 Task: Add a field from the Popular template Priority a blank project AmplifyHQ
Action: Mouse moved to (80, 340)
Screenshot: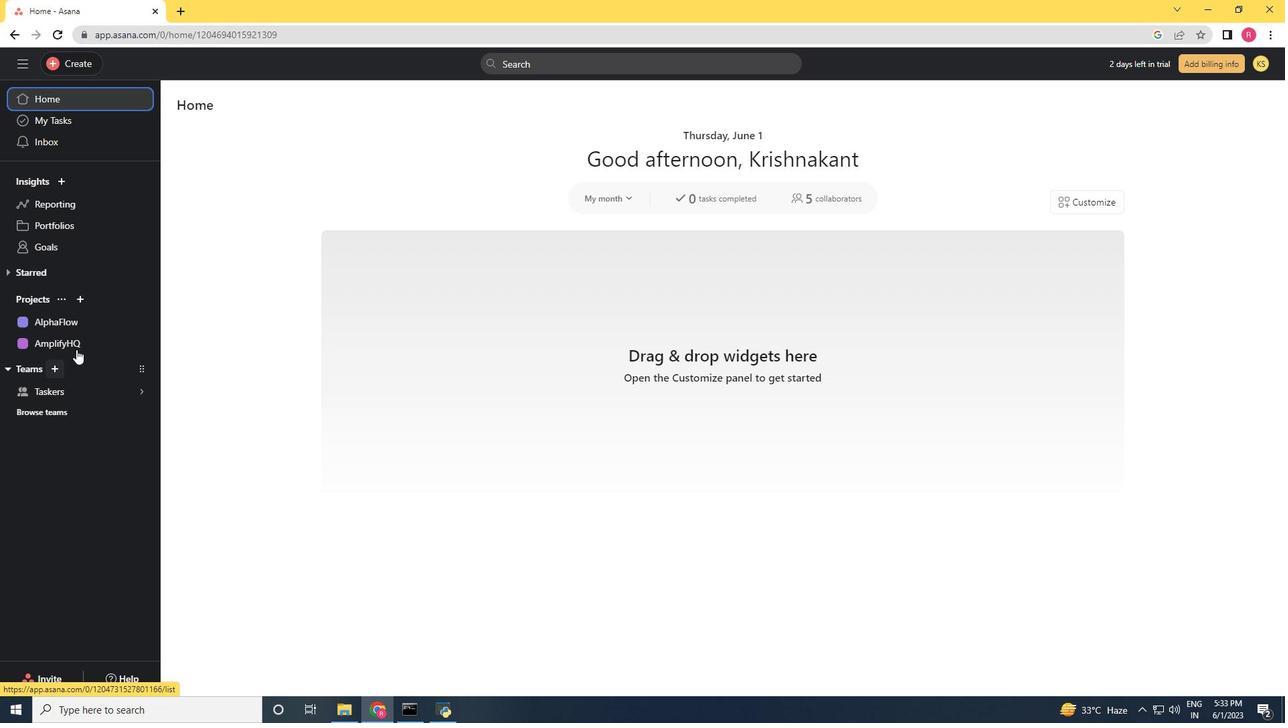 
Action: Mouse pressed left at (80, 340)
Screenshot: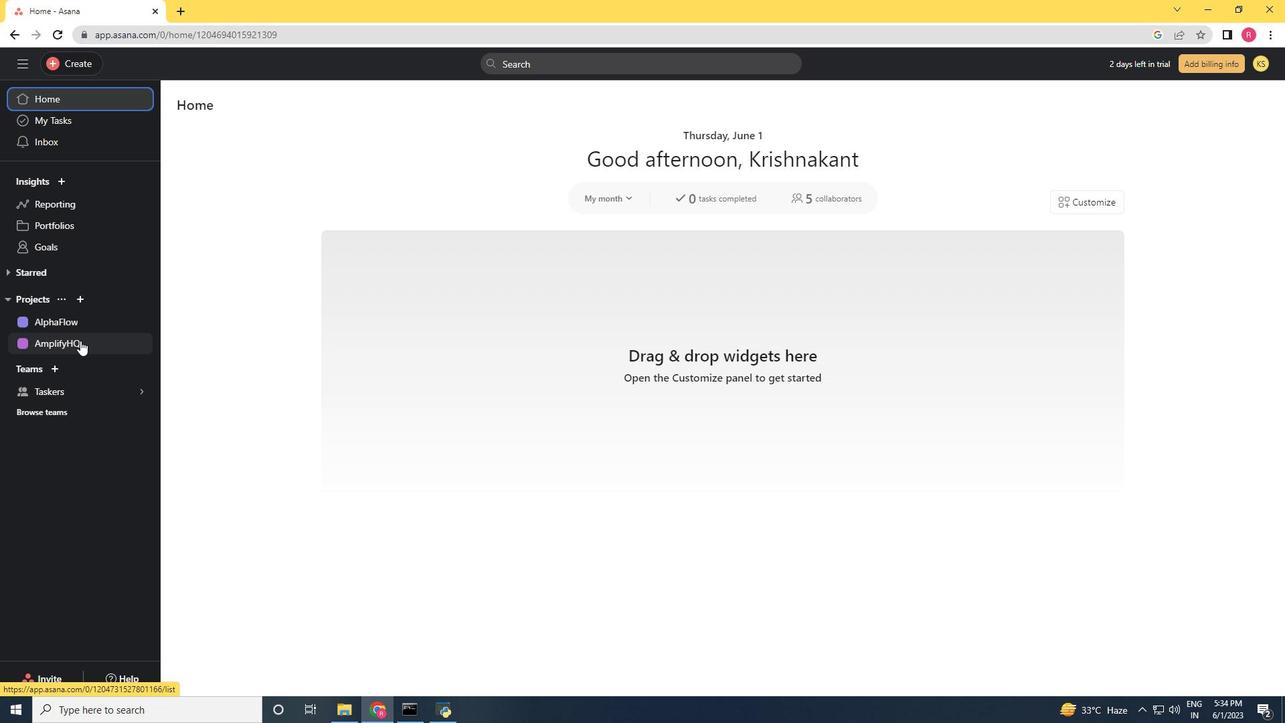 
Action: Mouse moved to (1236, 109)
Screenshot: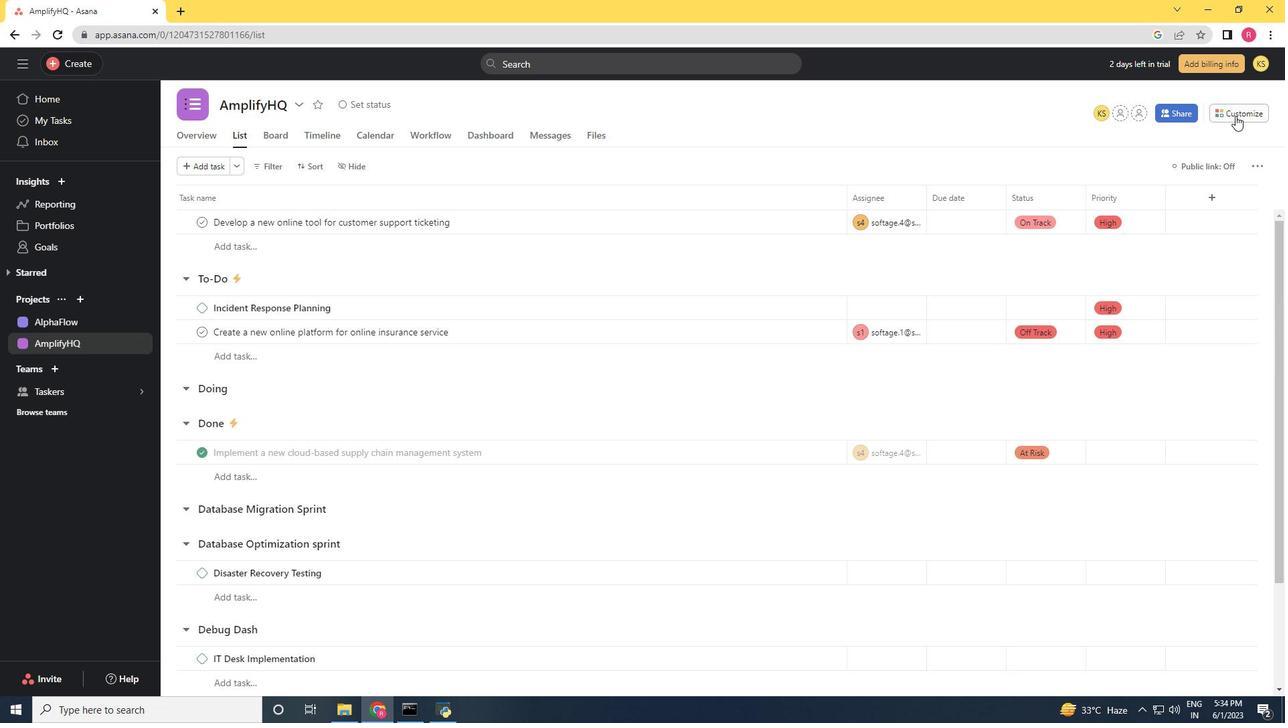 
Action: Mouse pressed left at (1236, 109)
Screenshot: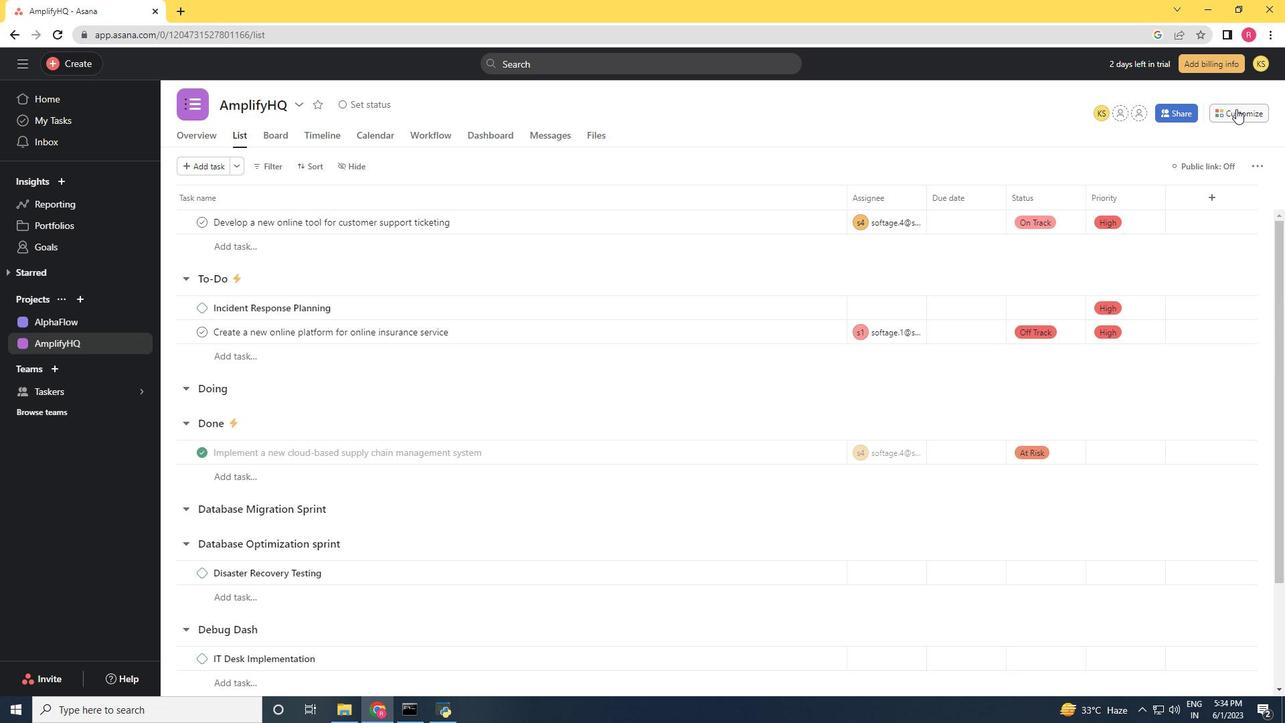 
Action: Mouse moved to (1103, 271)
Screenshot: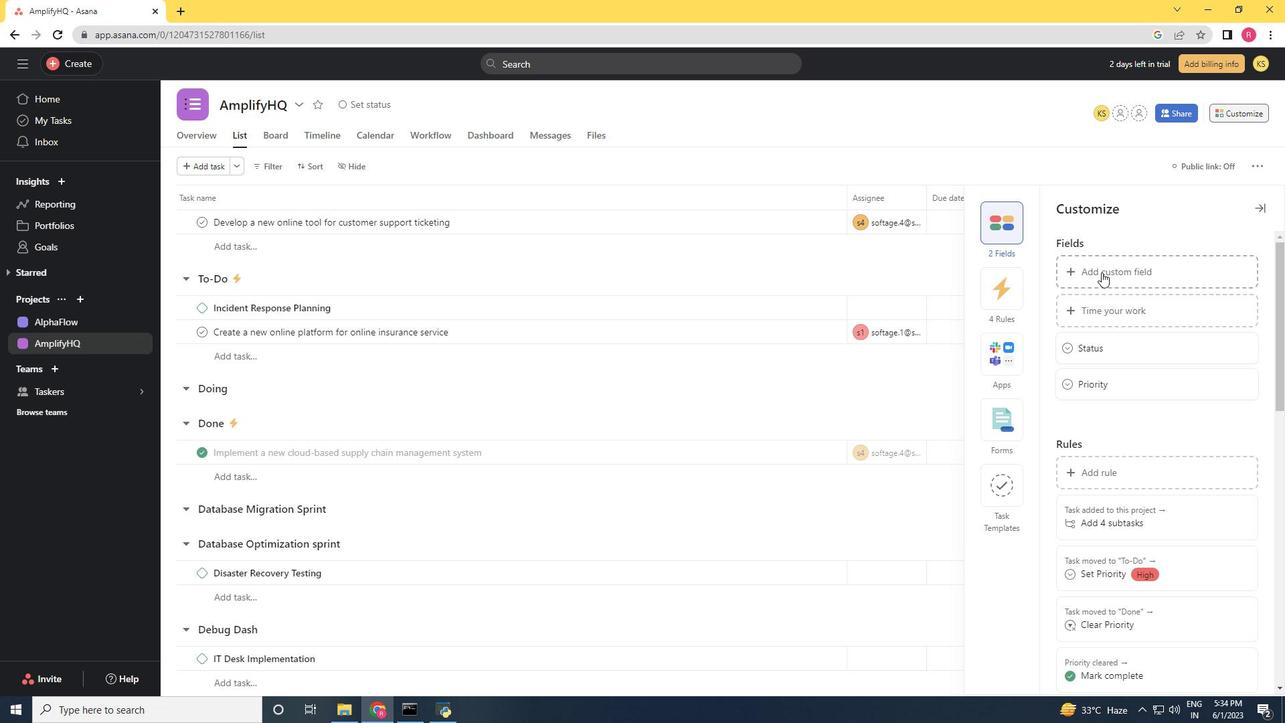 
Action: Mouse pressed left at (1103, 271)
Screenshot: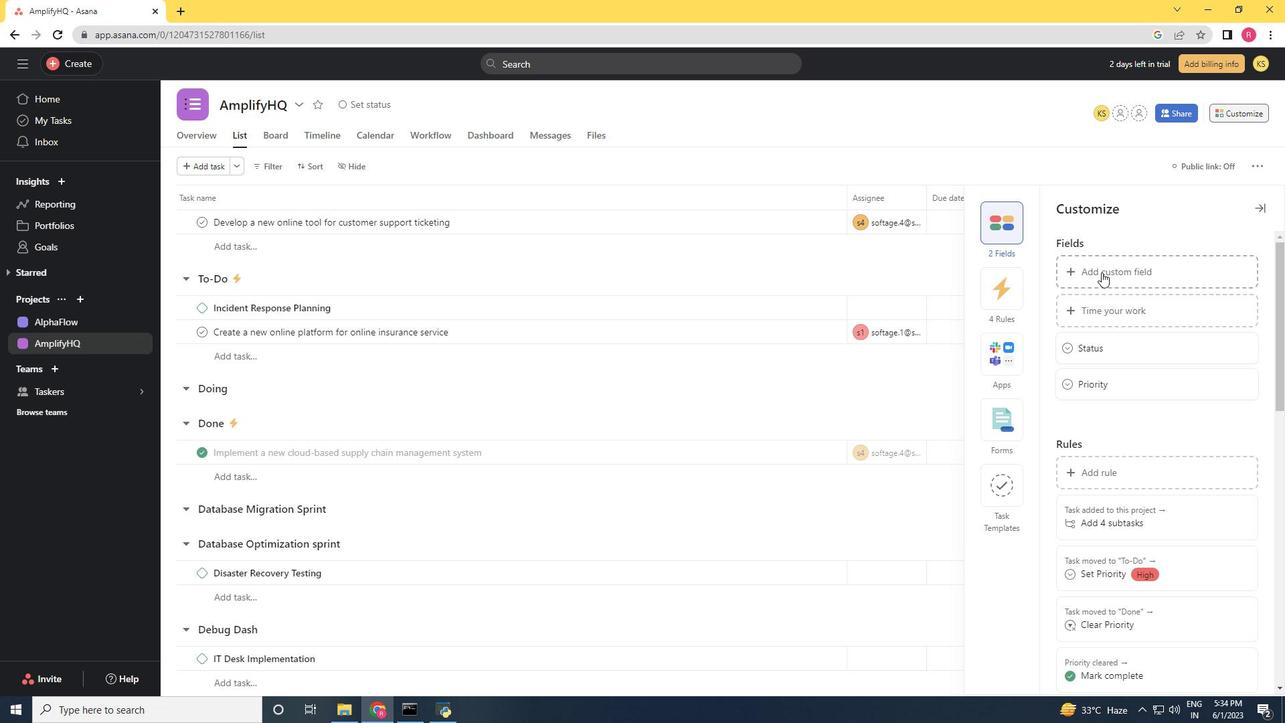
Action: Mouse moved to (485, 241)
Screenshot: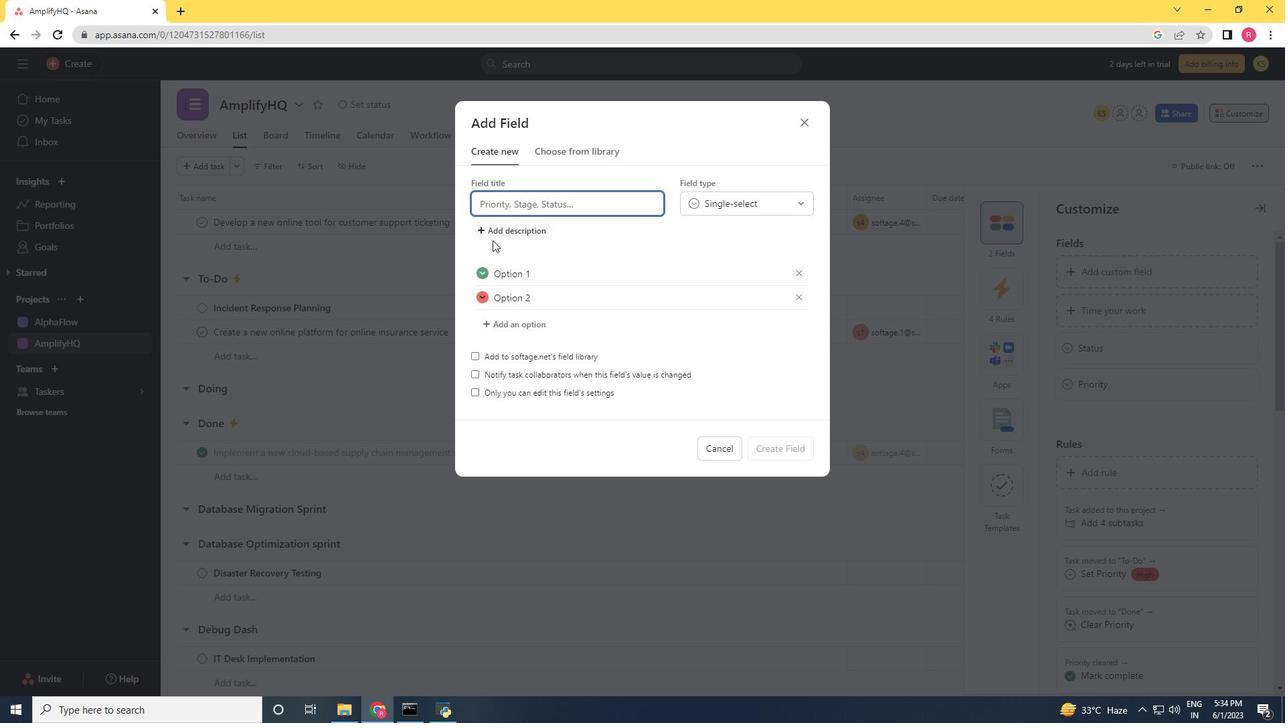 
Action: Key pressed <Key.shift_r>Priority
Screenshot: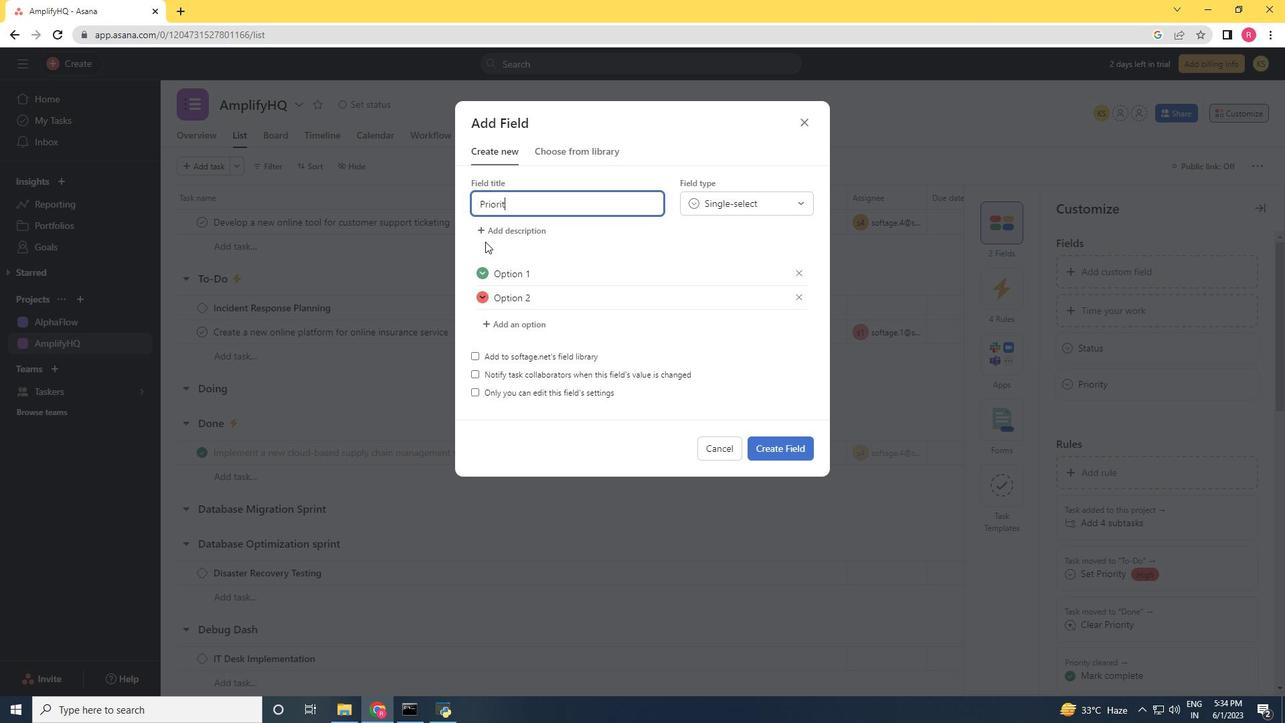
Action: Mouse moved to (776, 452)
Screenshot: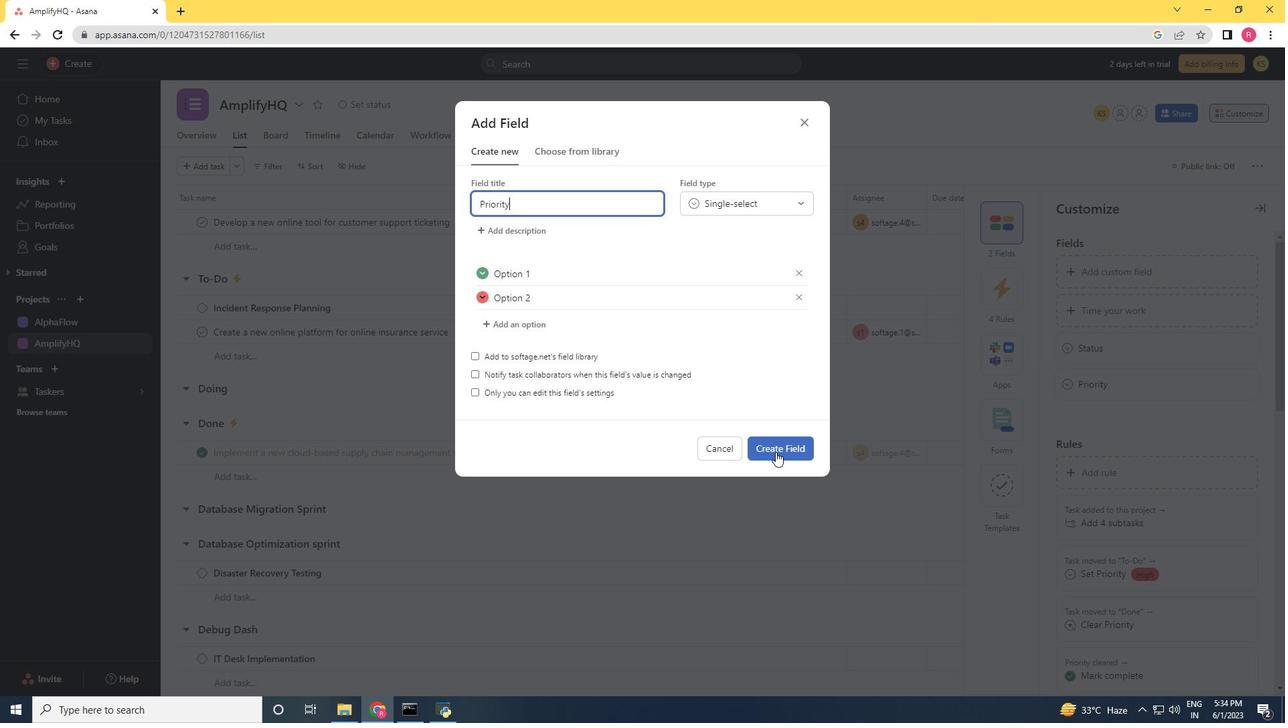 
Action: Mouse pressed left at (776, 452)
Screenshot: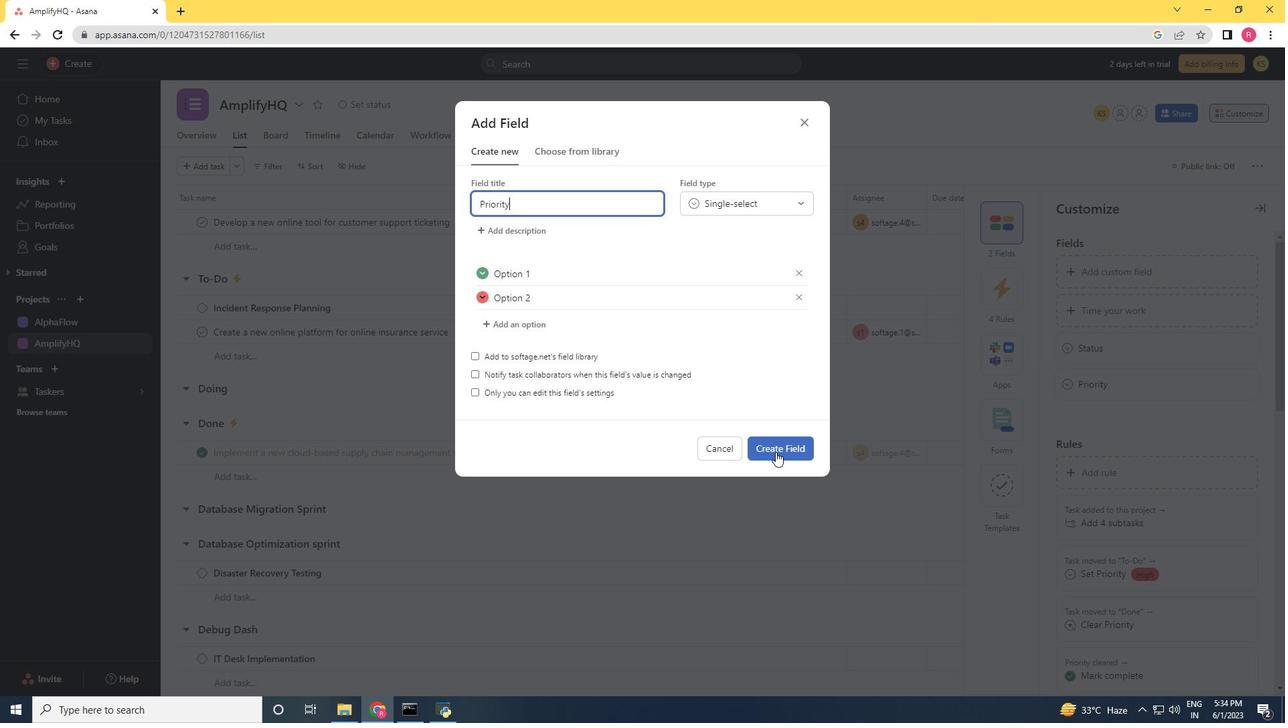 
Action: Mouse moved to (743, 463)
Screenshot: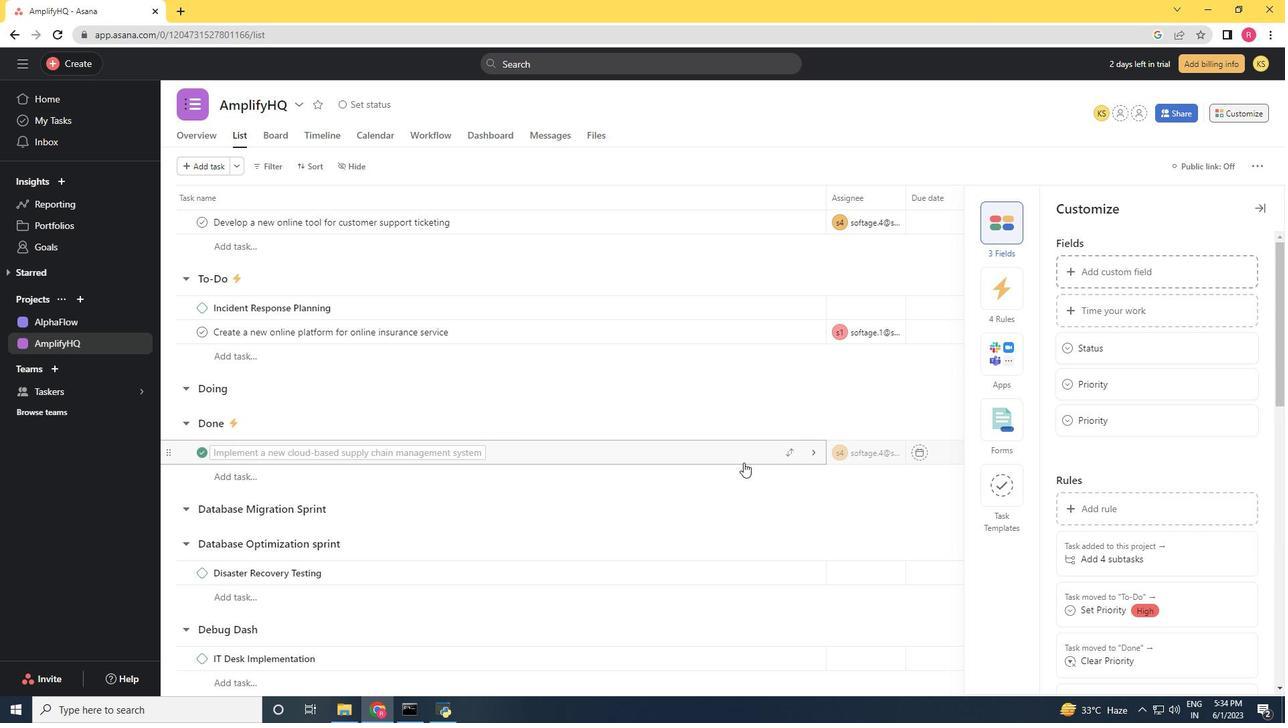 
